 Task: Disable the option Allow event invitations.
Action: Mouse moved to (918, 126)
Screenshot: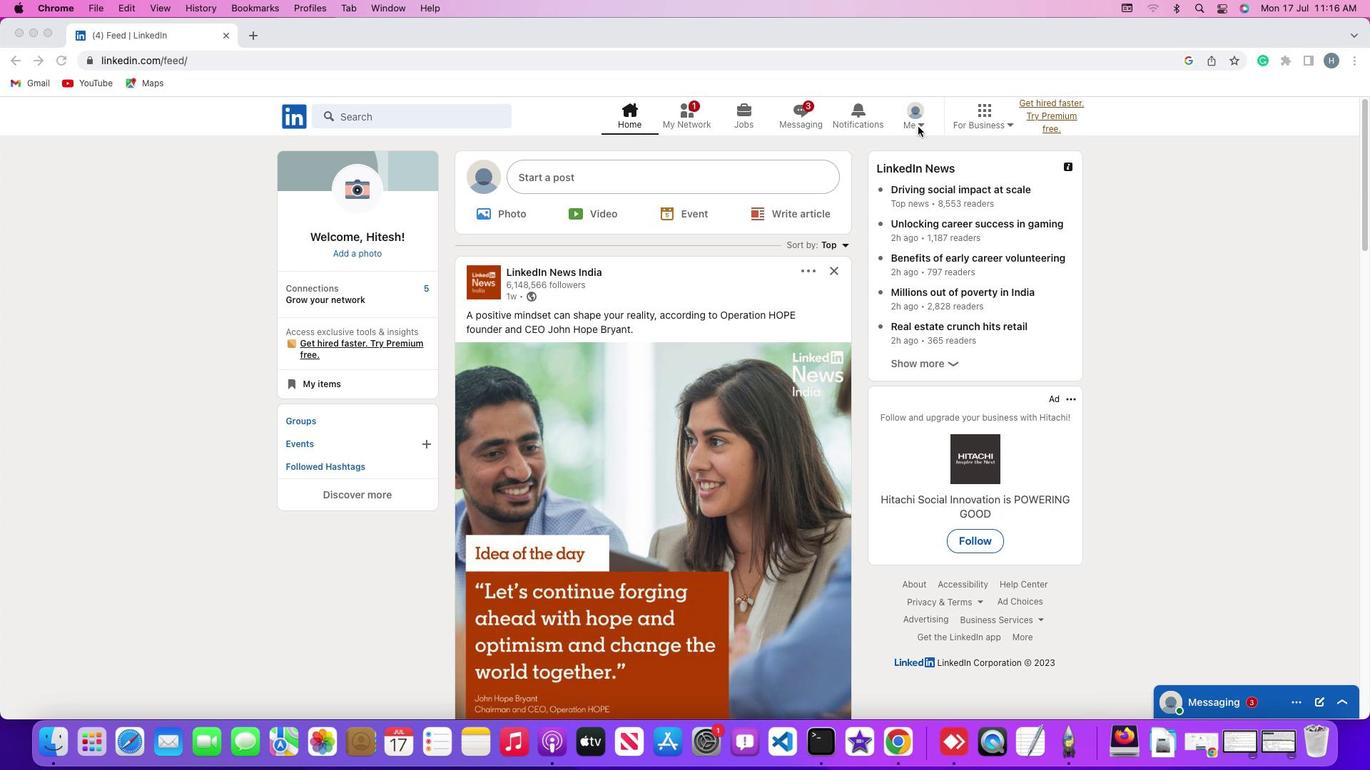 
Action: Mouse pressed left at (918, 126)
Screenshot: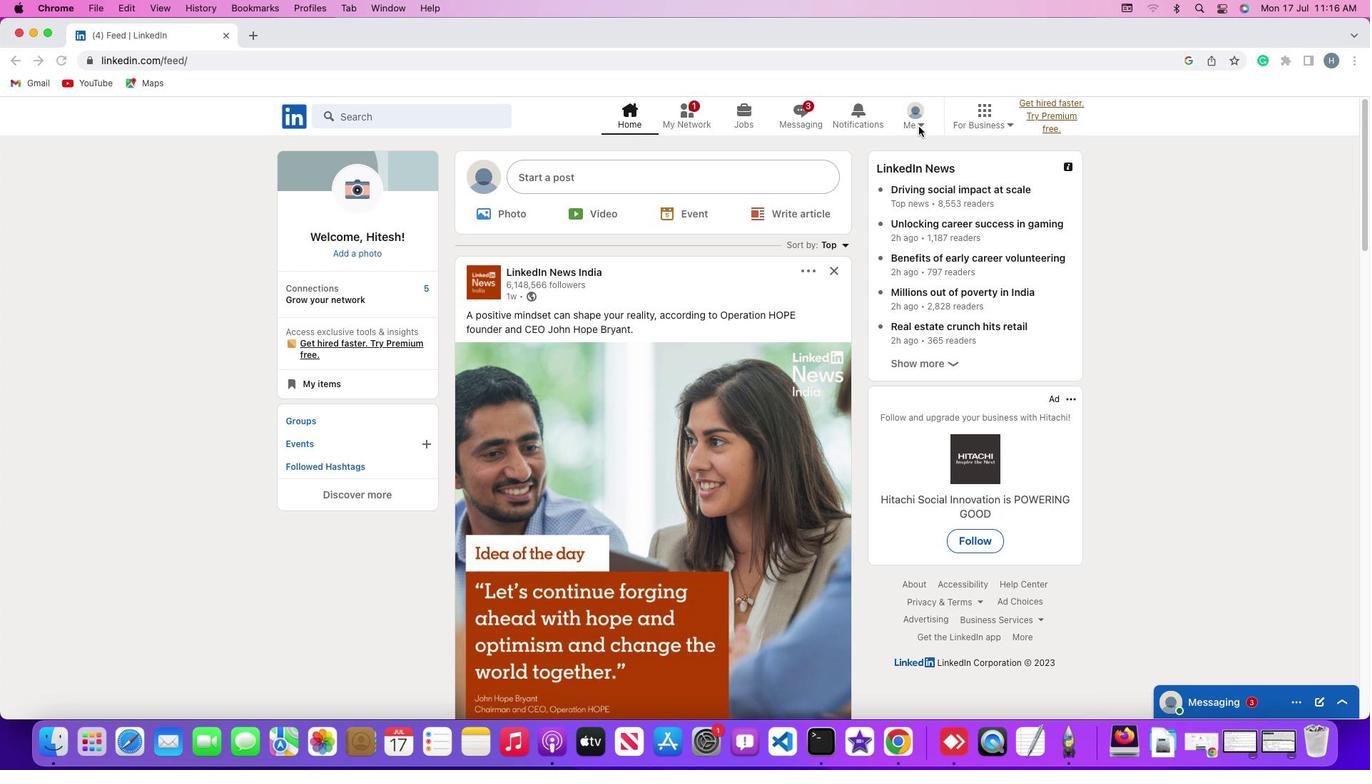 
Action: Mouse moved to (918, 126)
Screenshot: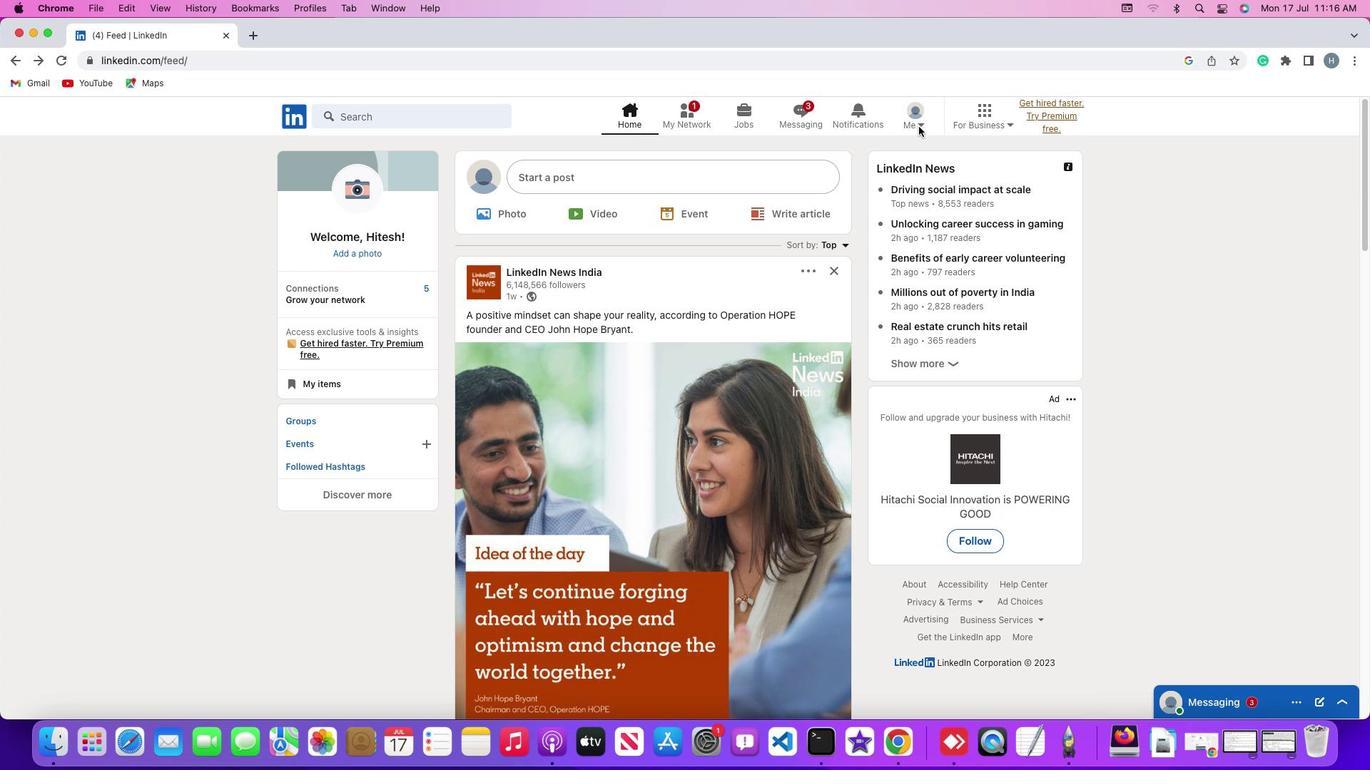 
Action: Mouse pressed left at (918, 126)
Screenshot: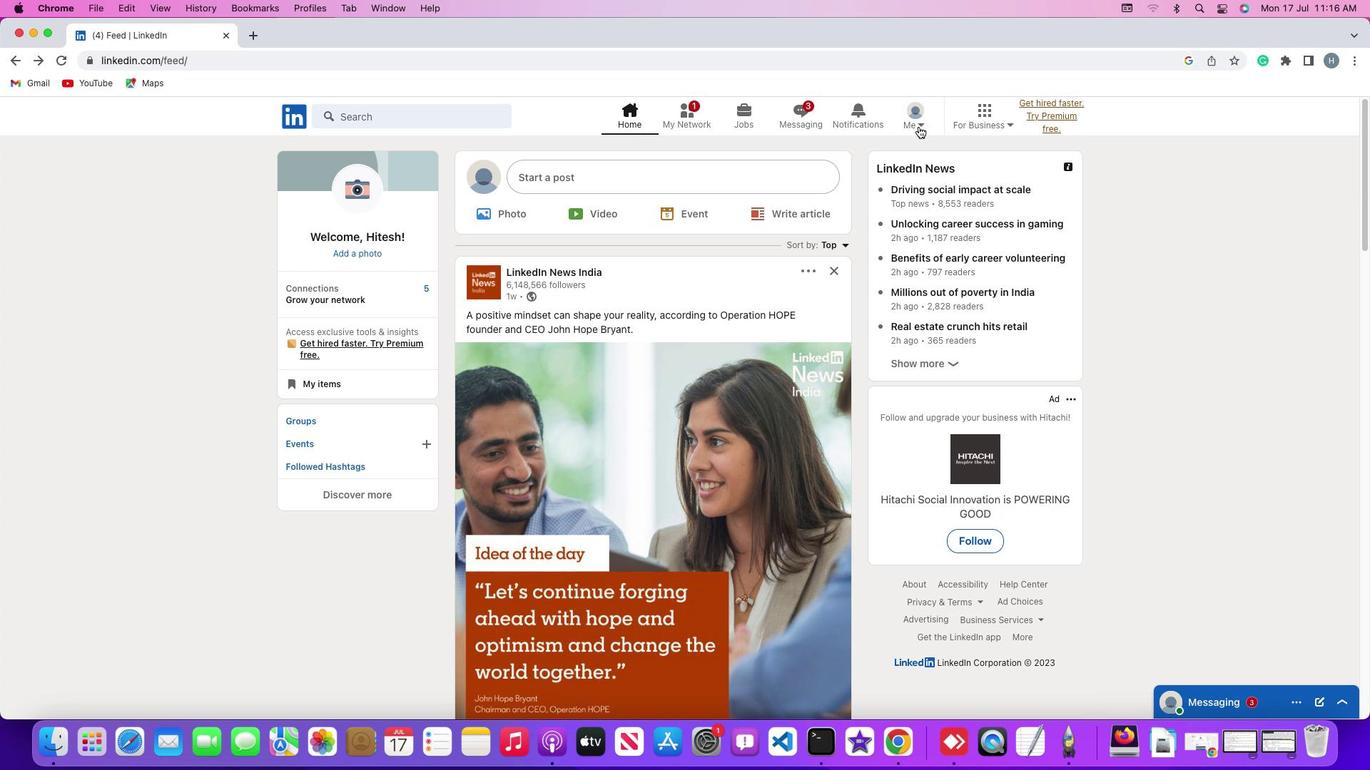 
Action: Mouse moved to (830, 271)
Screenshot: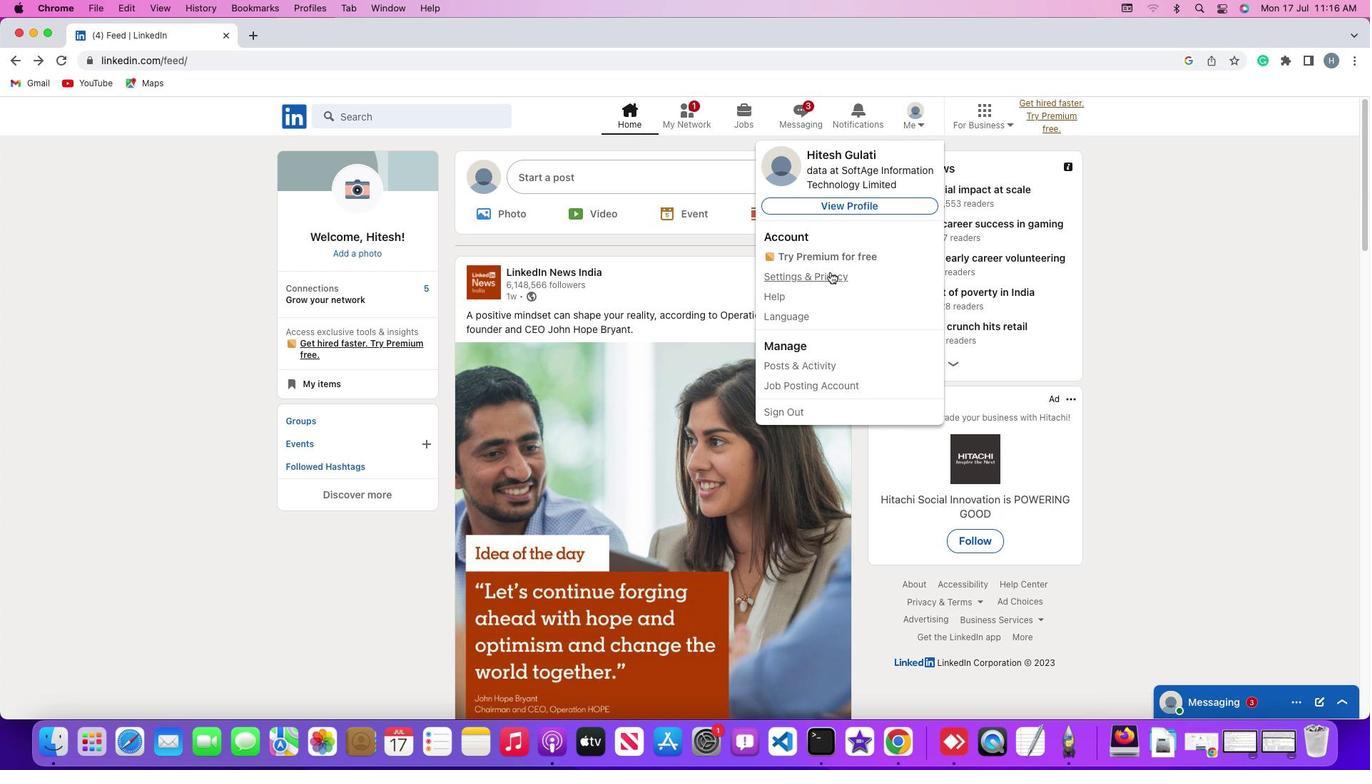 
Action: Mouse pressed left at (830, 271)
Screenshot: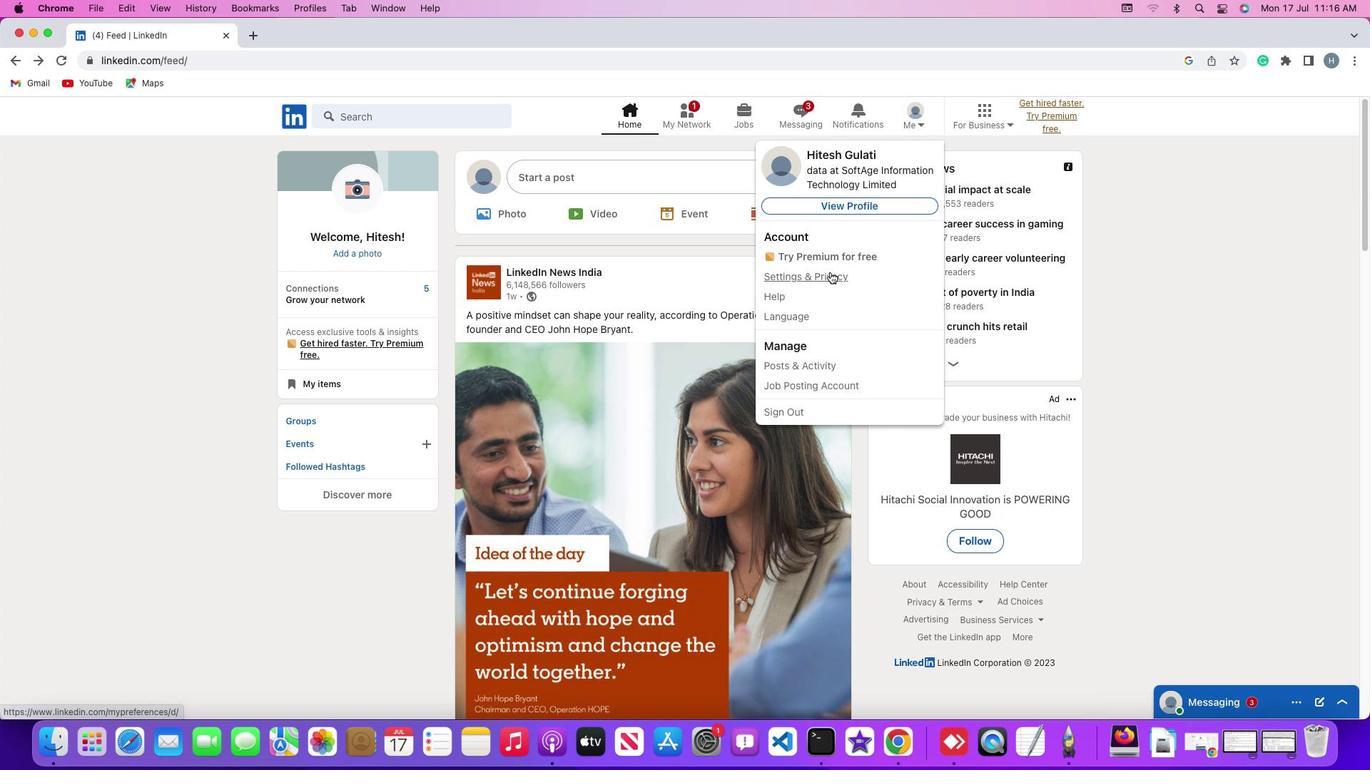 
Action: Mouse moved to (112, 377)
Screenshot: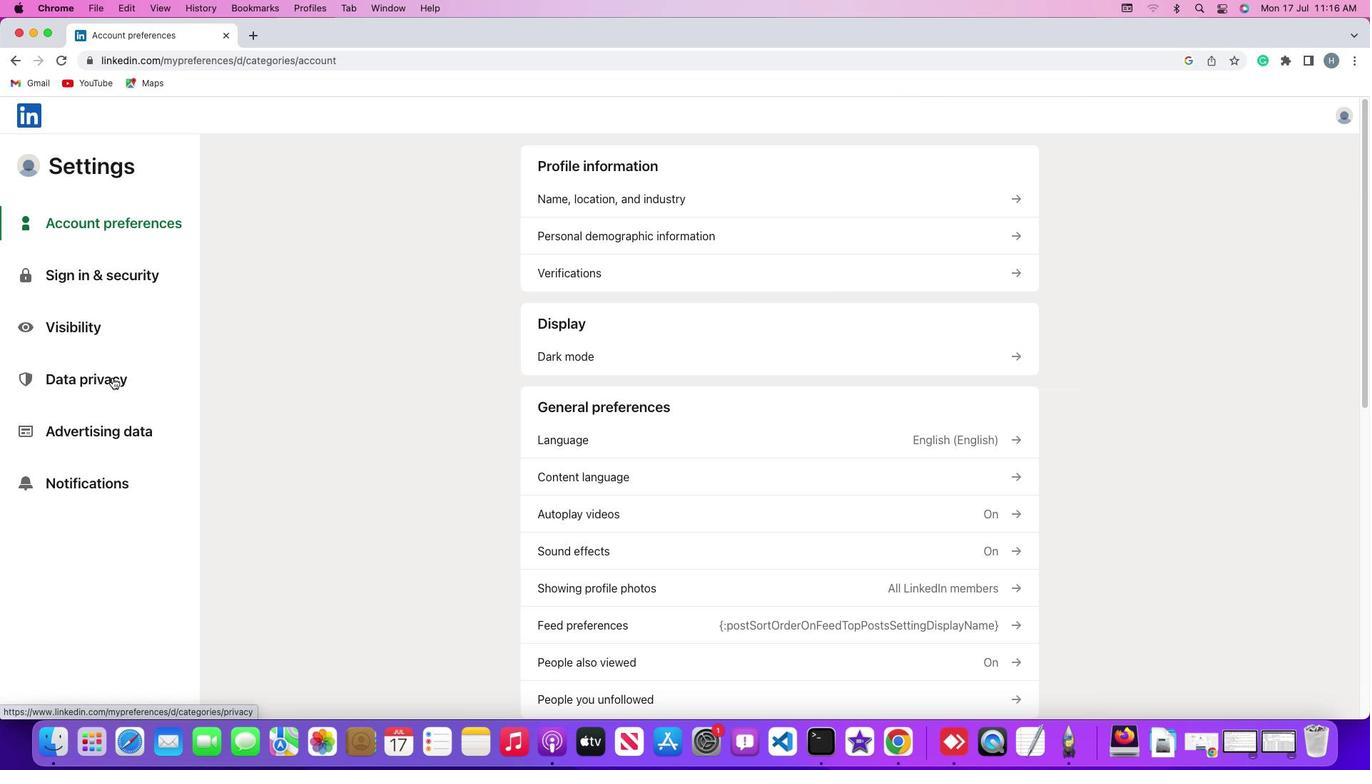 
Action: Mouse pressed left at (112, 377)
Screenshot: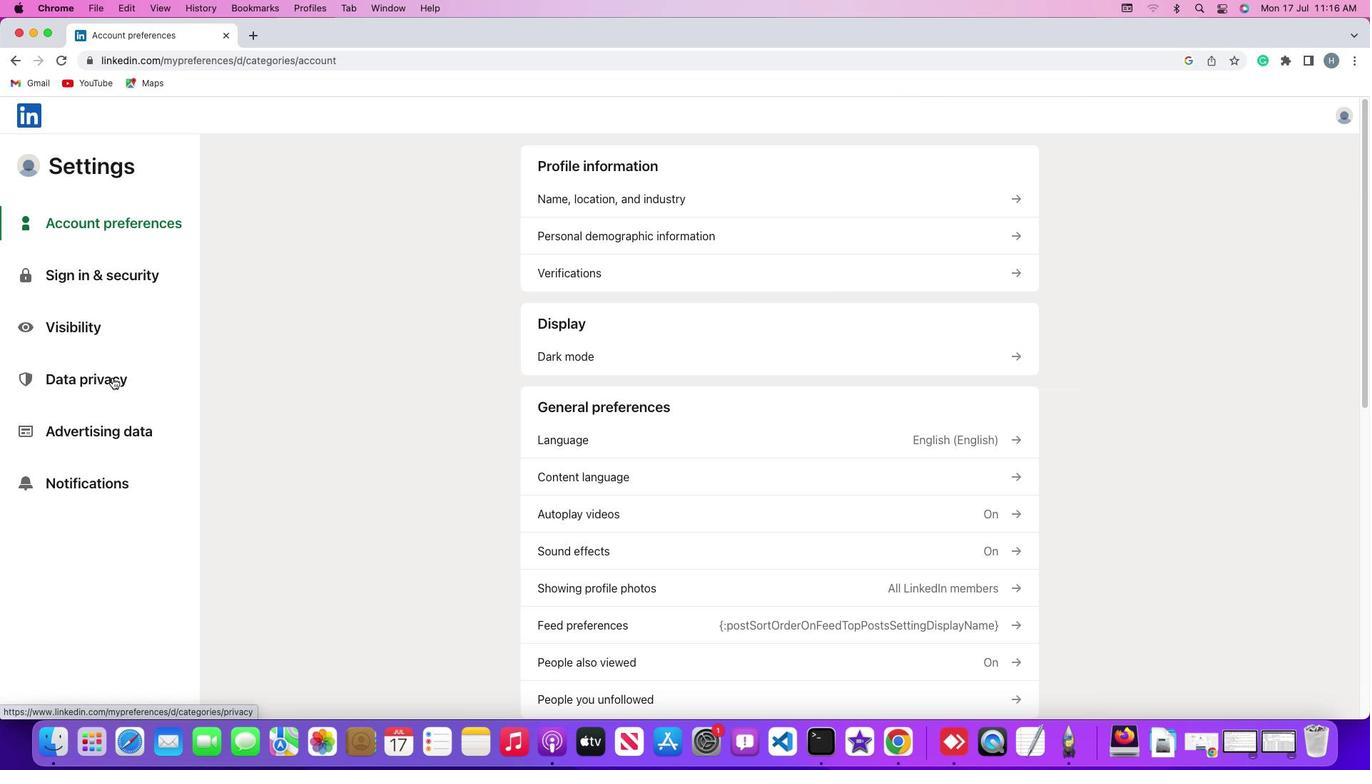 
Action: Mouse moved to (112, 377)
Screenshot: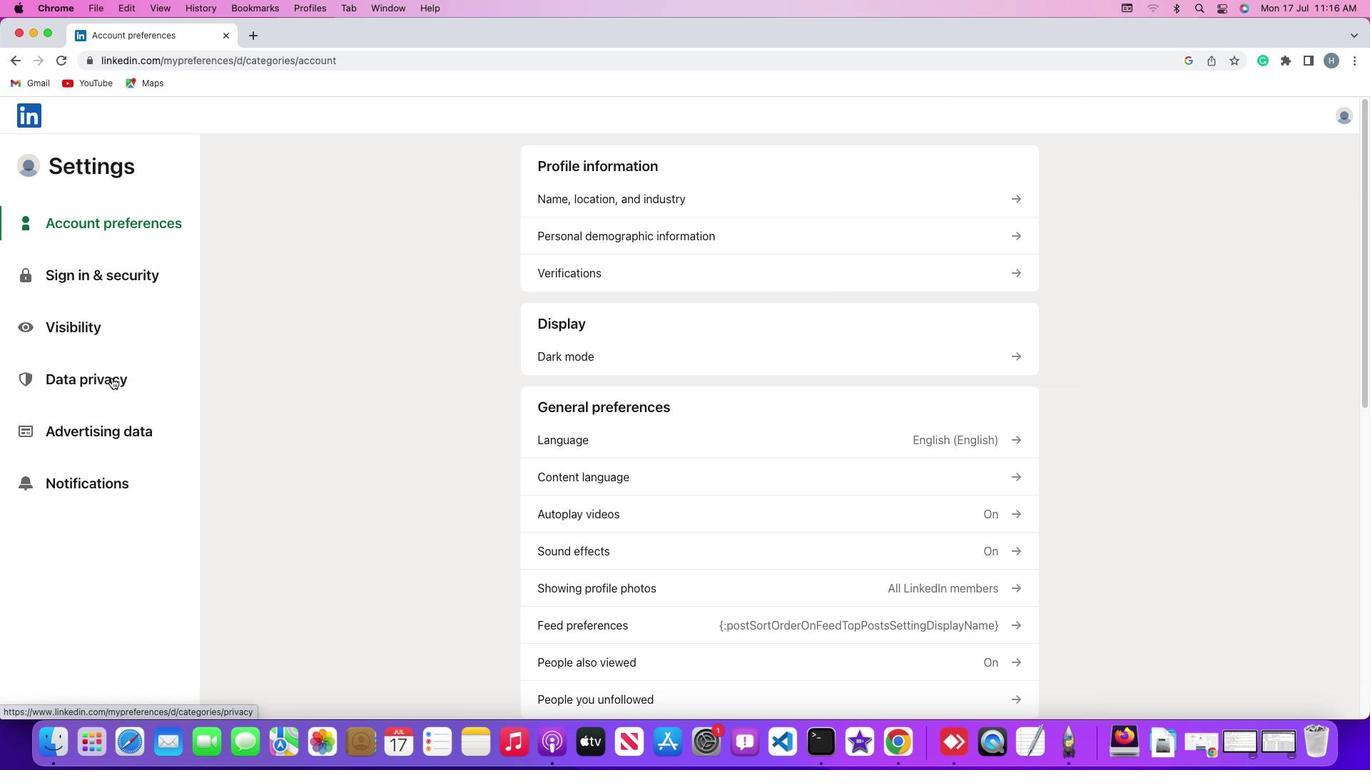 
Action: Mouse pressed left at (112, 377)
Screenshot: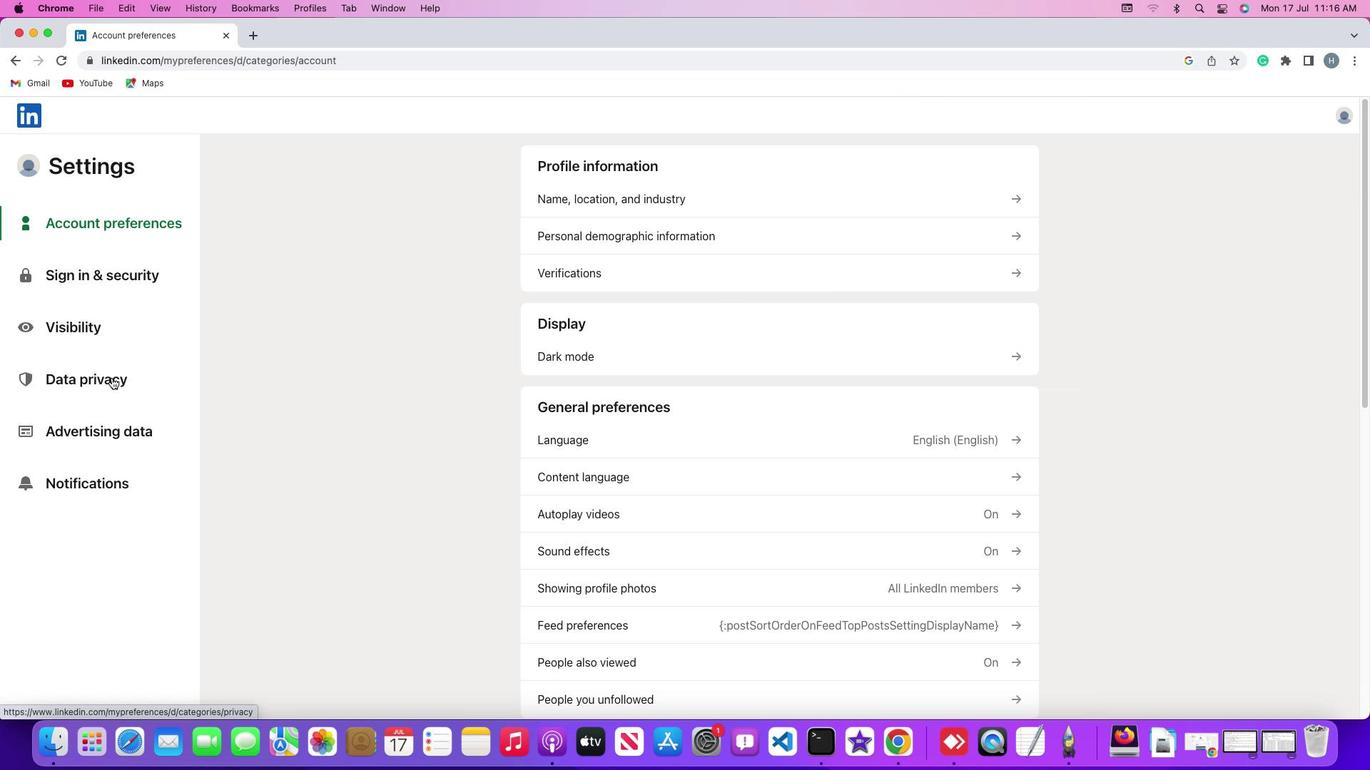 
Action: Mouse moved to (599, 505)
Screenshot: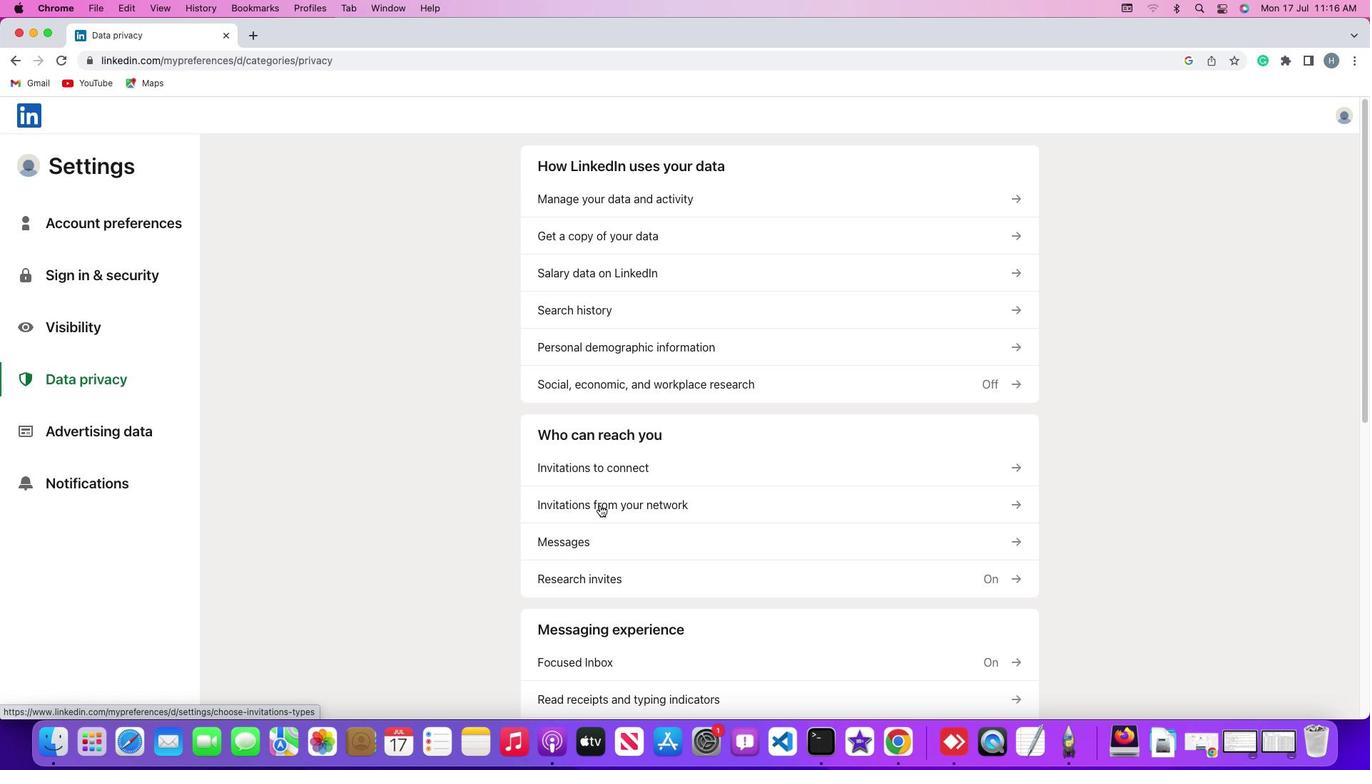 
Action: Mouse pressed left at (599, 505)
Screenshot: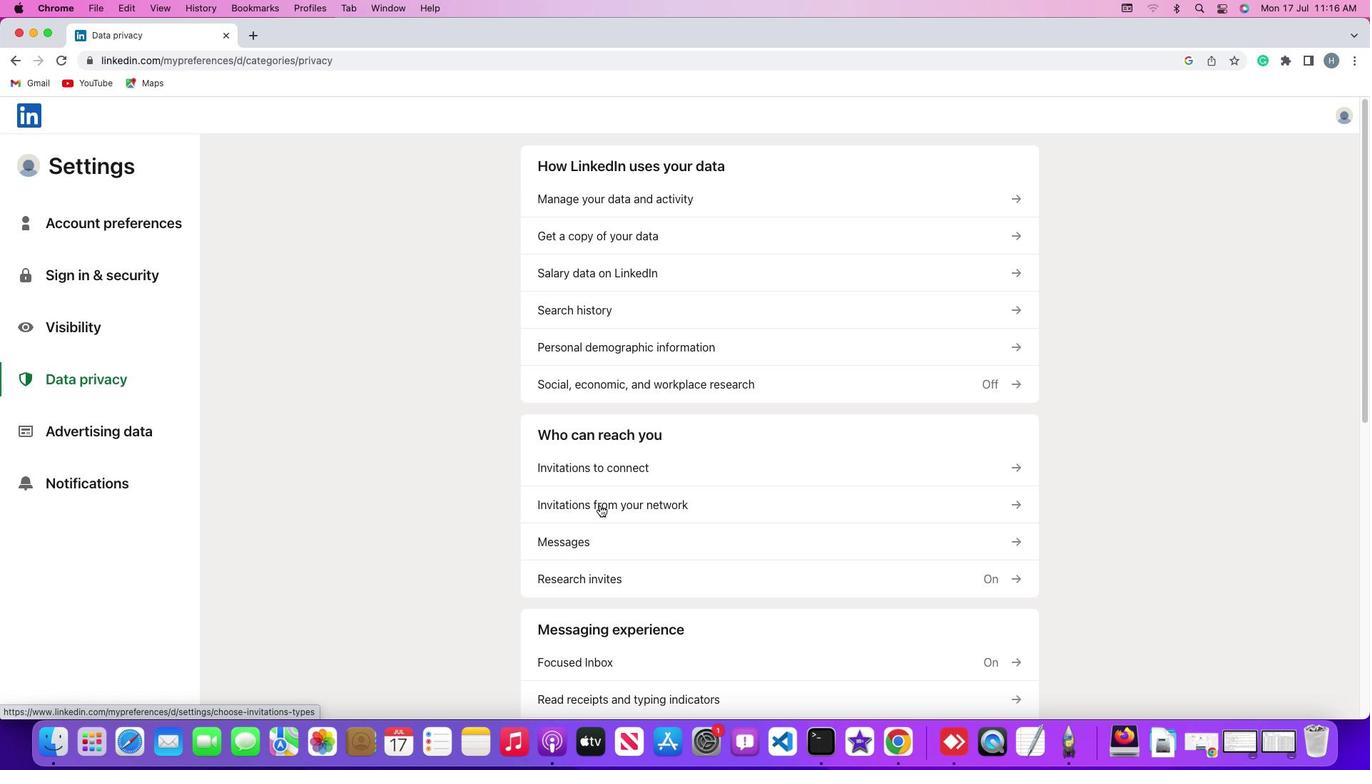 
Action: Mouse moved to (1006, 333)
Screenshot: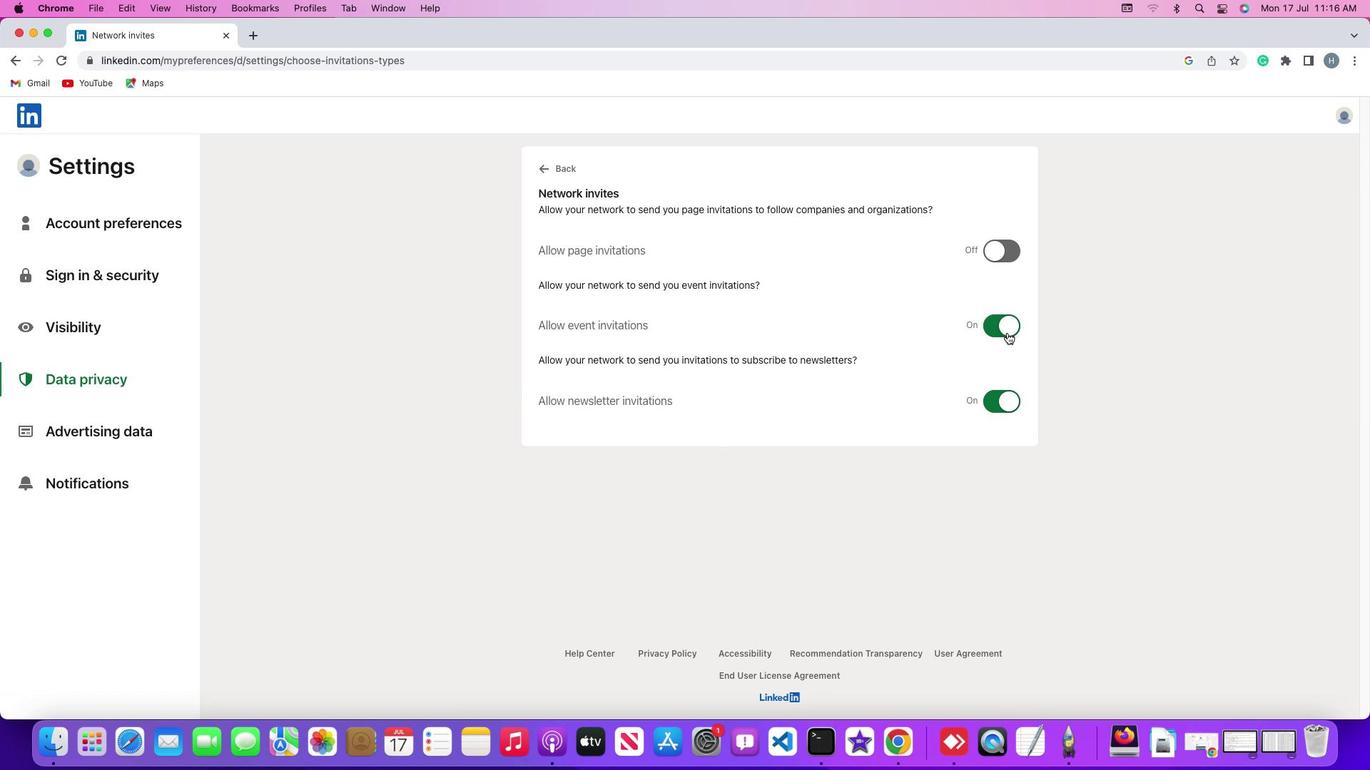 
Action: Mouse pressed left at (1006, 333)
Screenshot: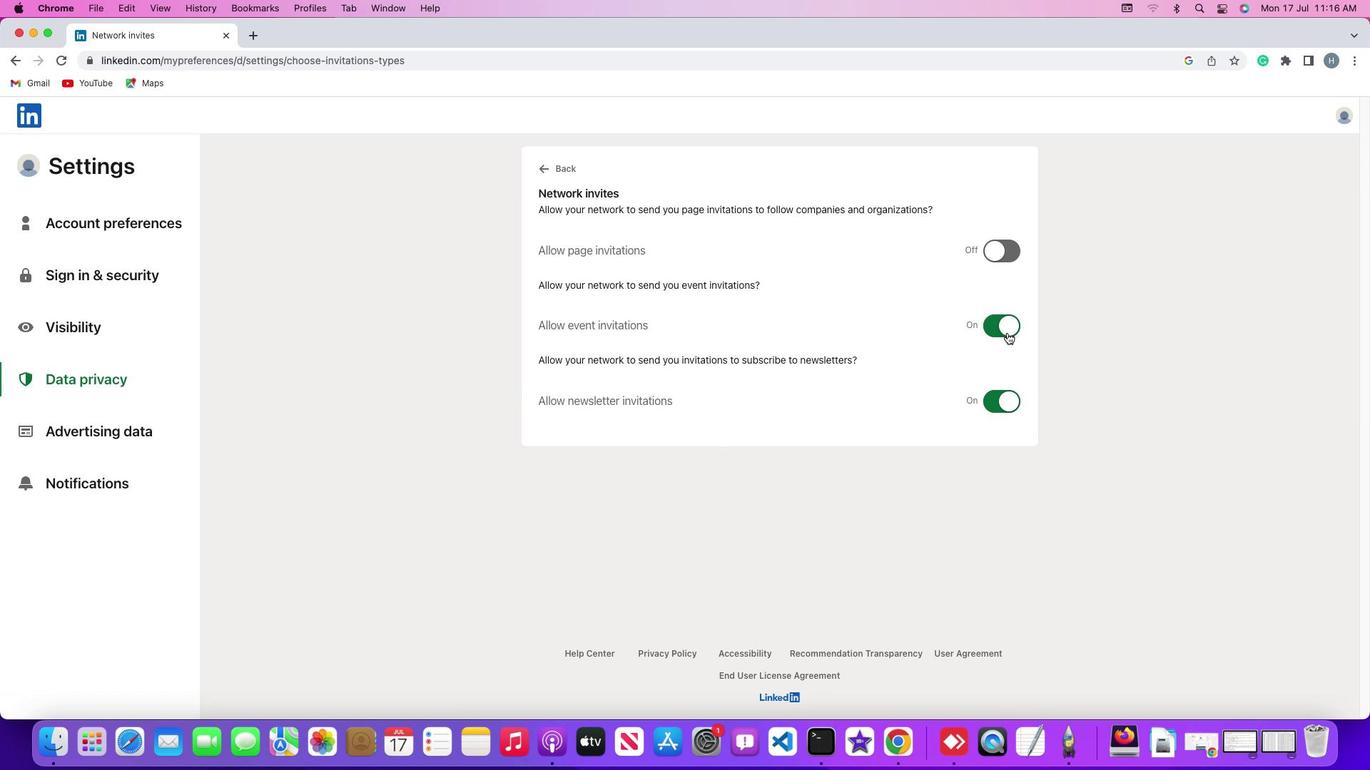 
Action: Mouse moved to (1092, 332)
Screenshot: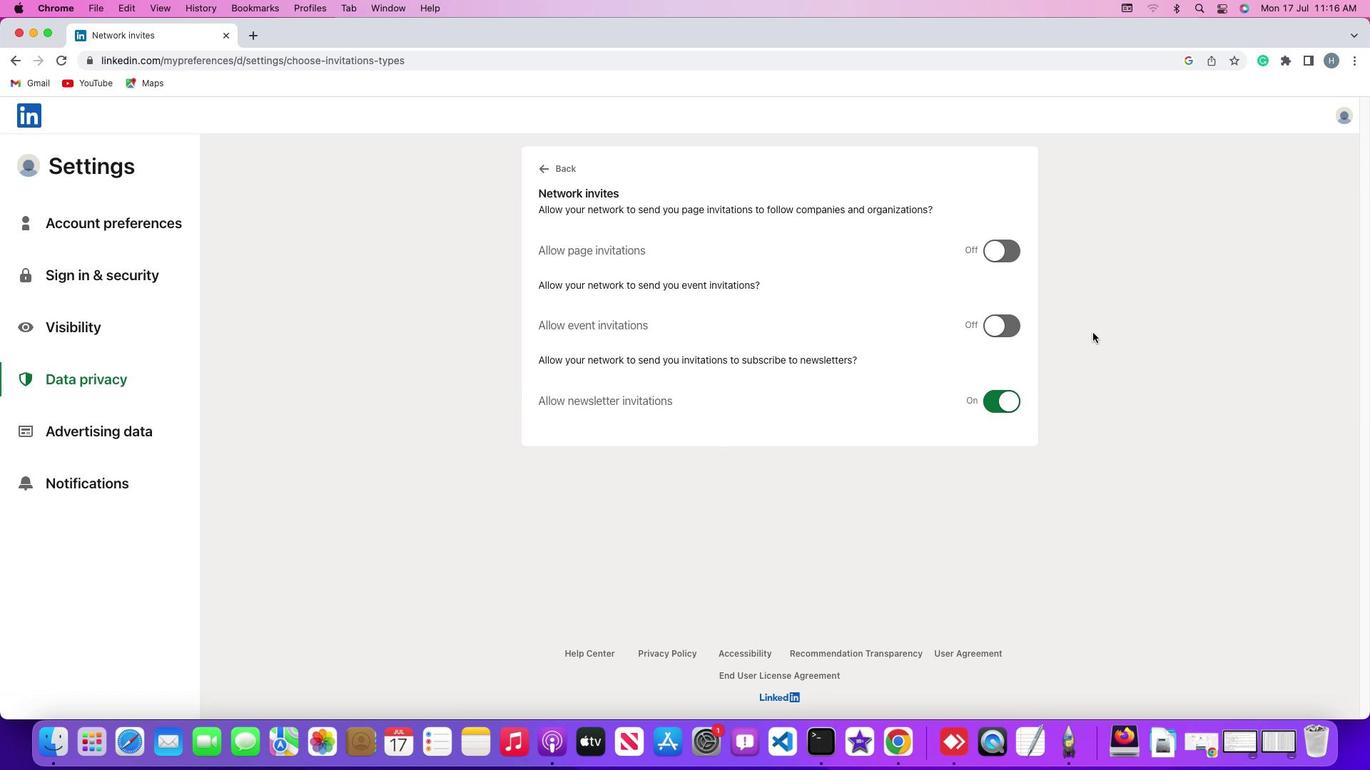 
